Task: Add Andalou Naturals Energizing 3 In 1 Body Lotion For Men to the cart.
Action: Mouse moved to (951, 350)
Screenshot: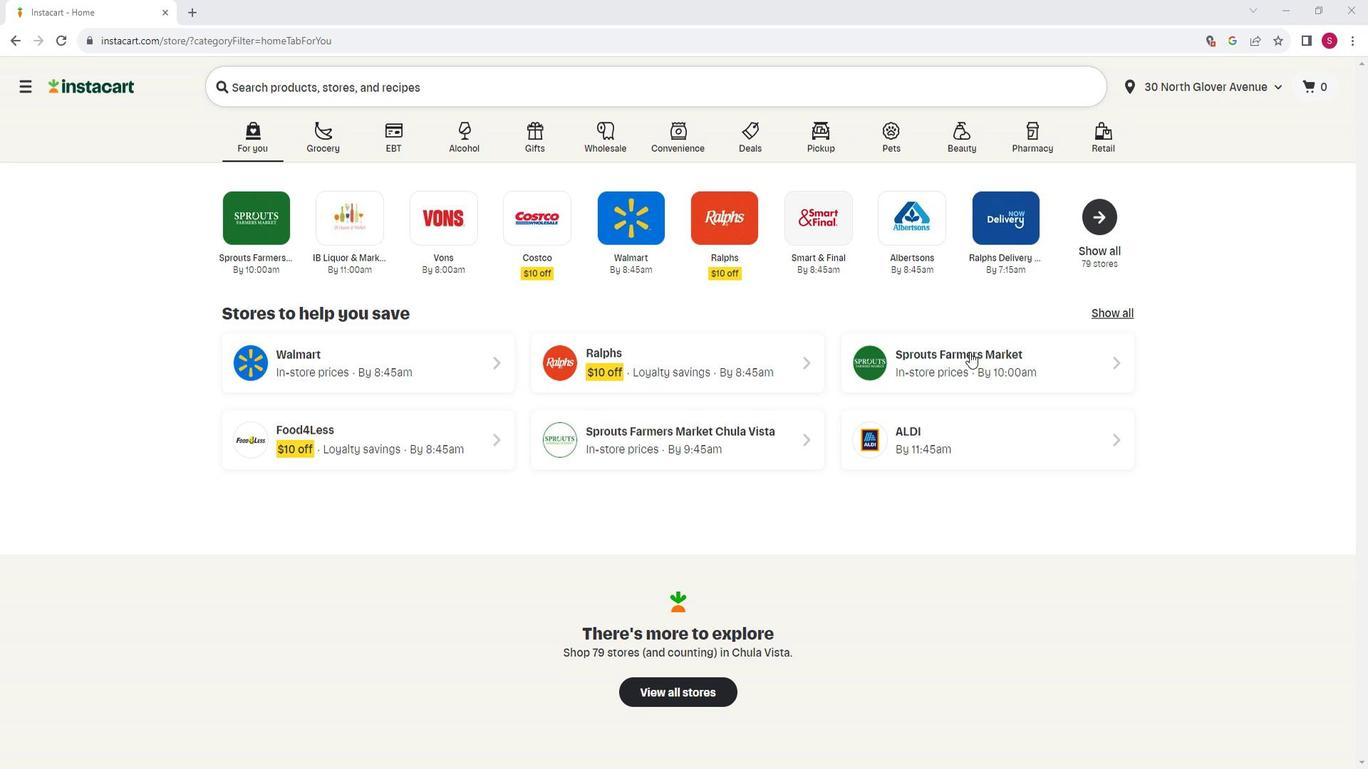 
Action: Mouse pressed left at (951, 350)
Screenshot: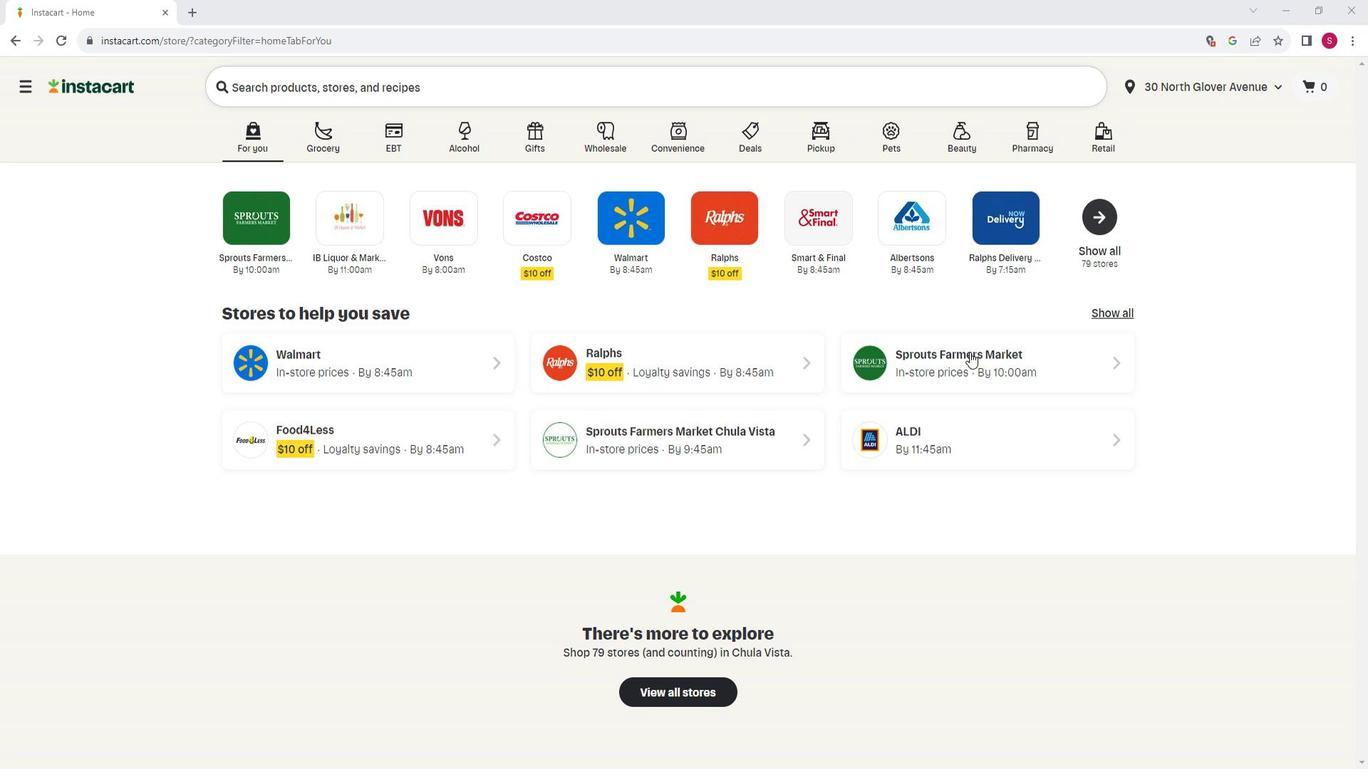 
Action: Mouse moved to (80, 518)
Screenshot: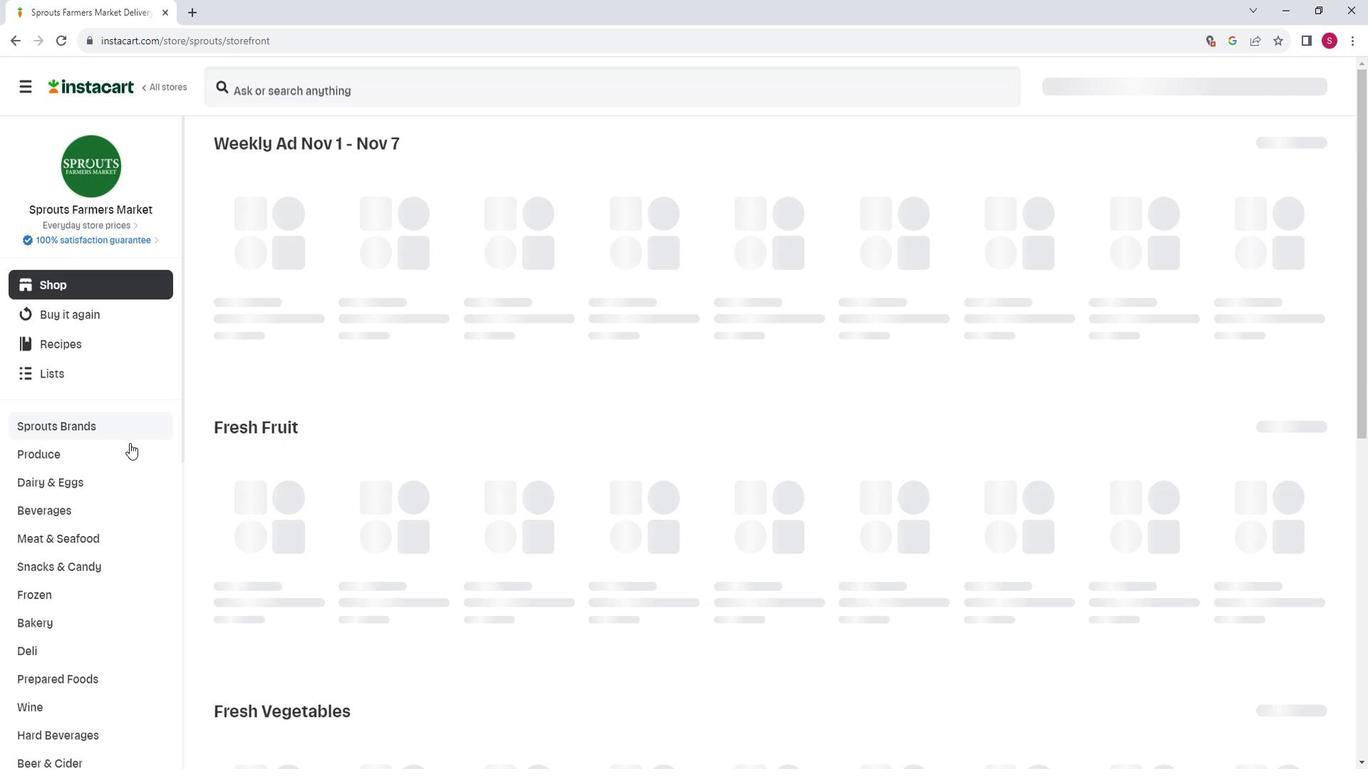 
Action: Mouse scrolled (80, 518) with delta (0, 0)
Screenshot: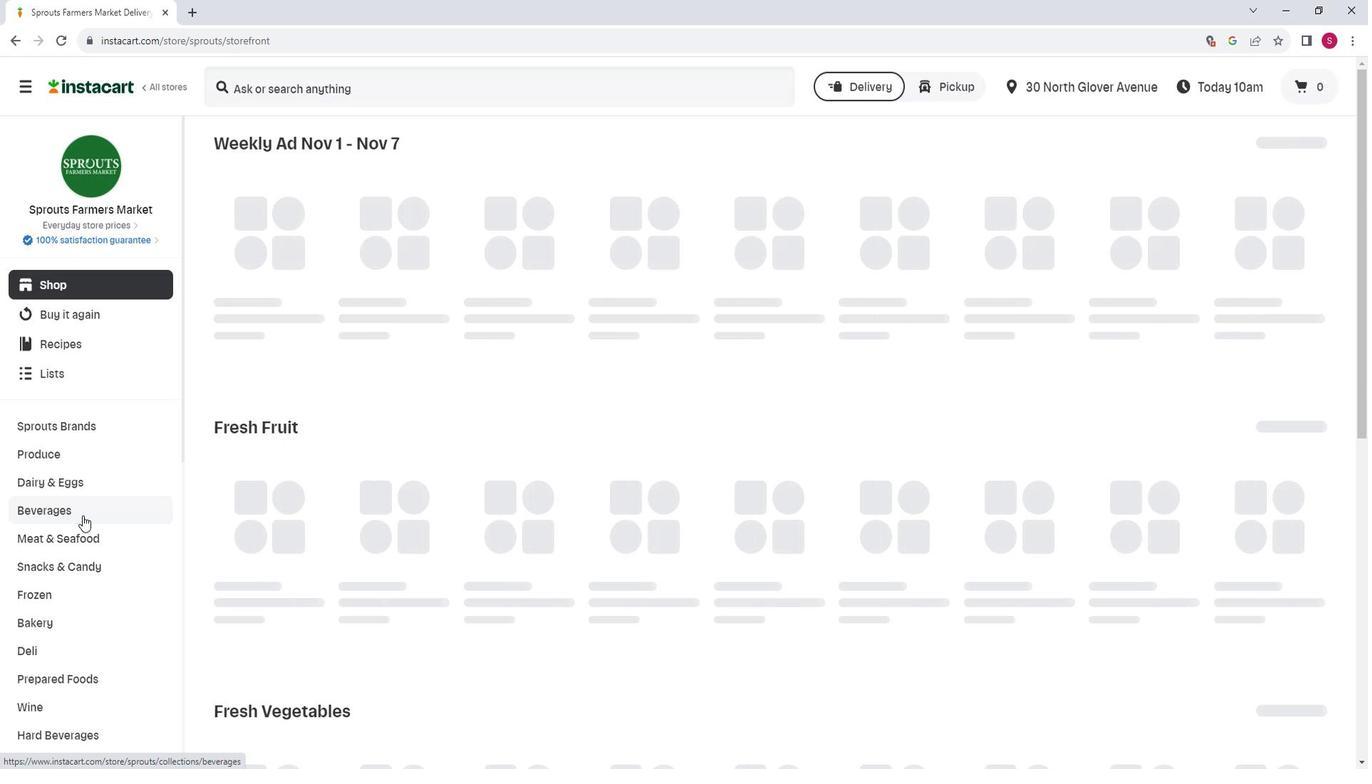 
Action: Mouse scrolled (80, 518) with delta (0, 0)
Screenshot: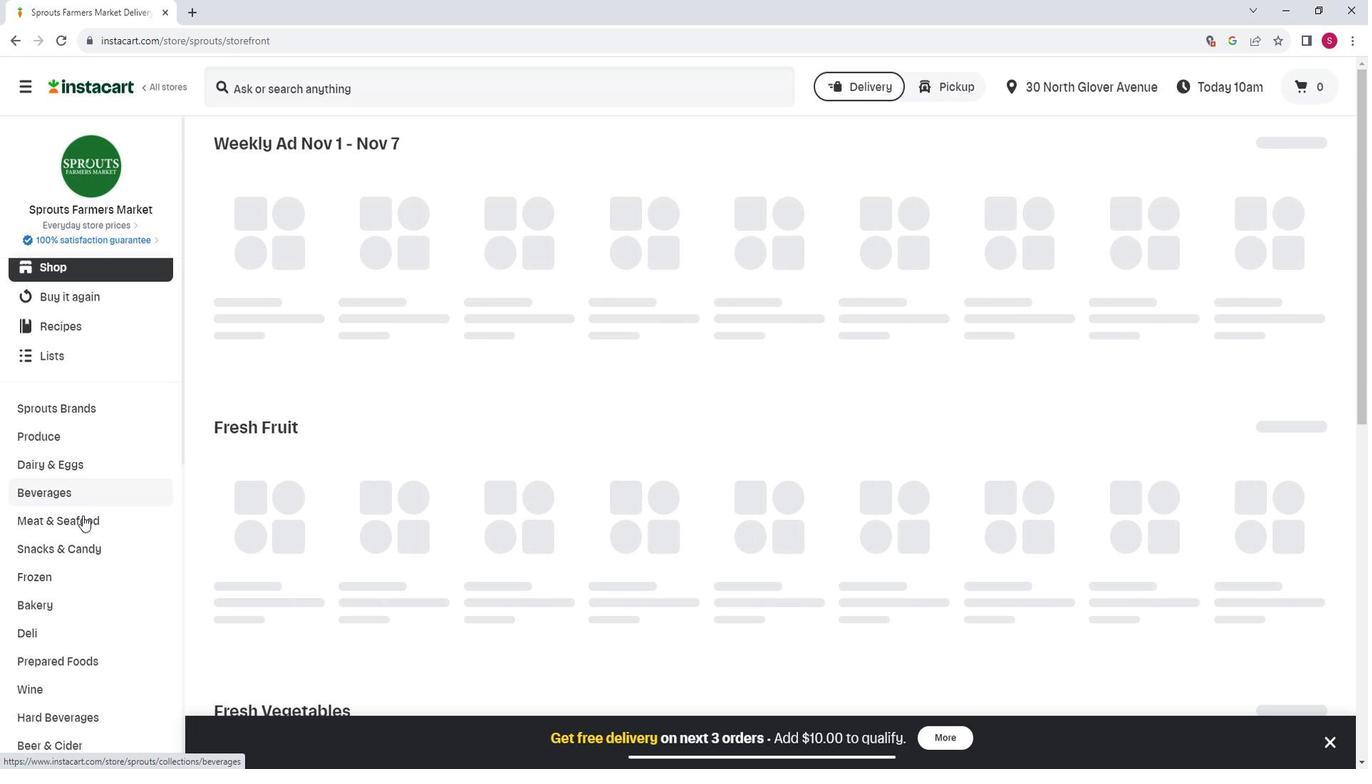 
Action: Mouse scrolled (80, 518) with delta (0, 0)
Screenshot: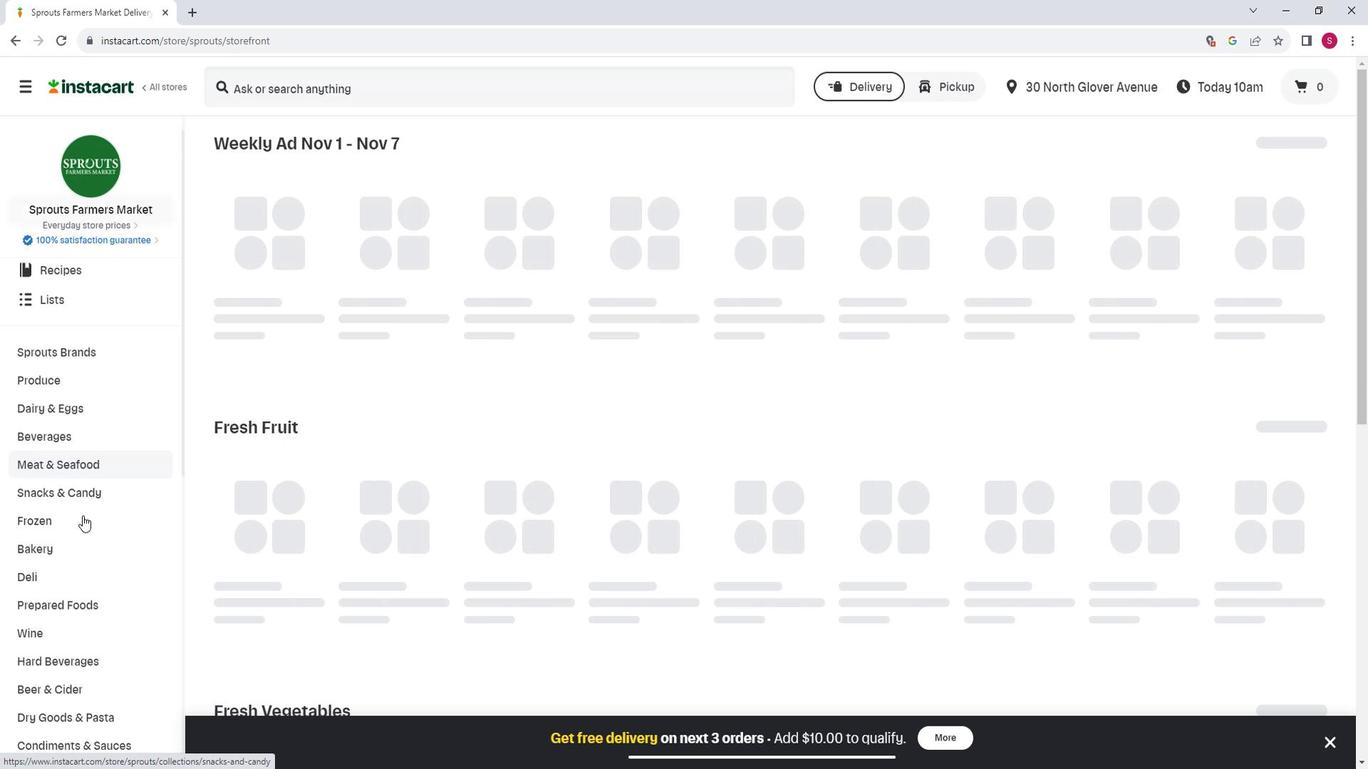 
Action: Mouse scrolled (80, 518) with delta (0, 0)
Screenshot: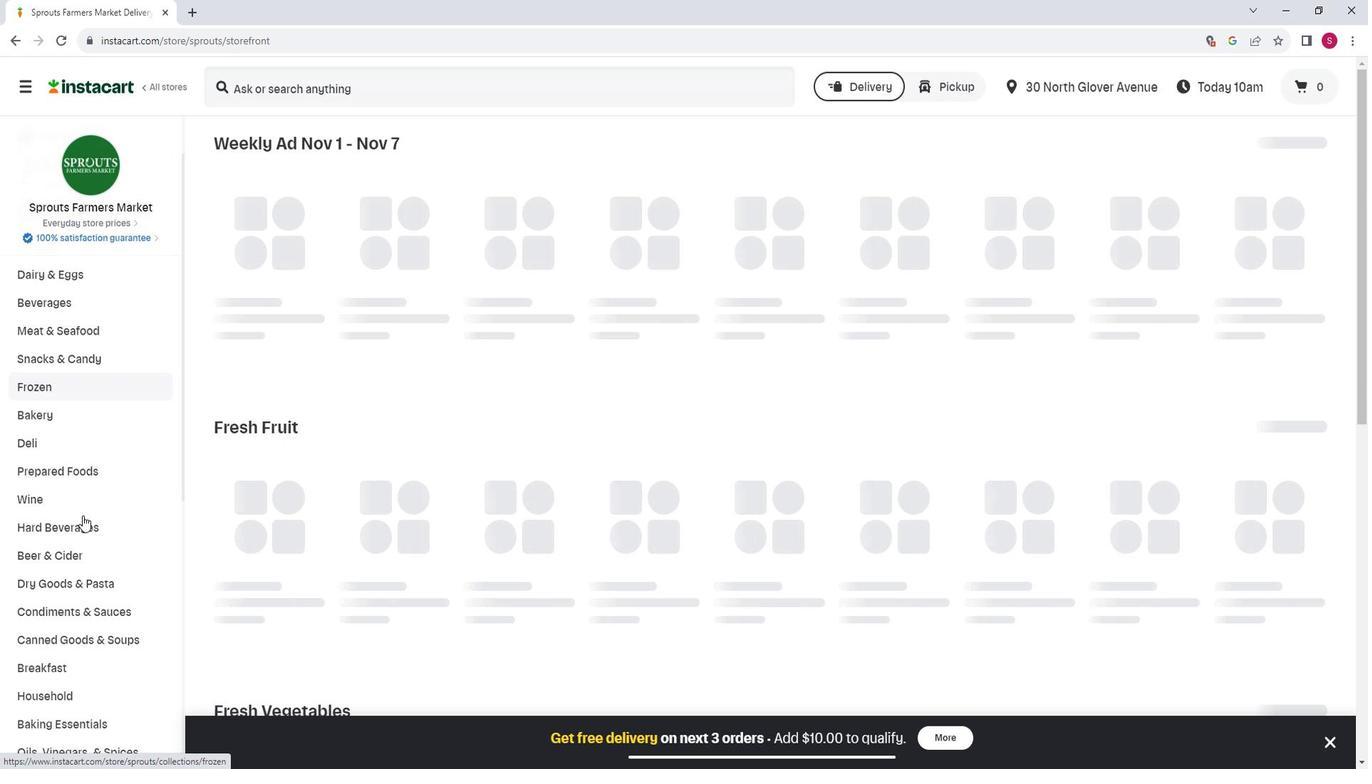 
Action: Mouse moved to (78, 609)
Screenshot: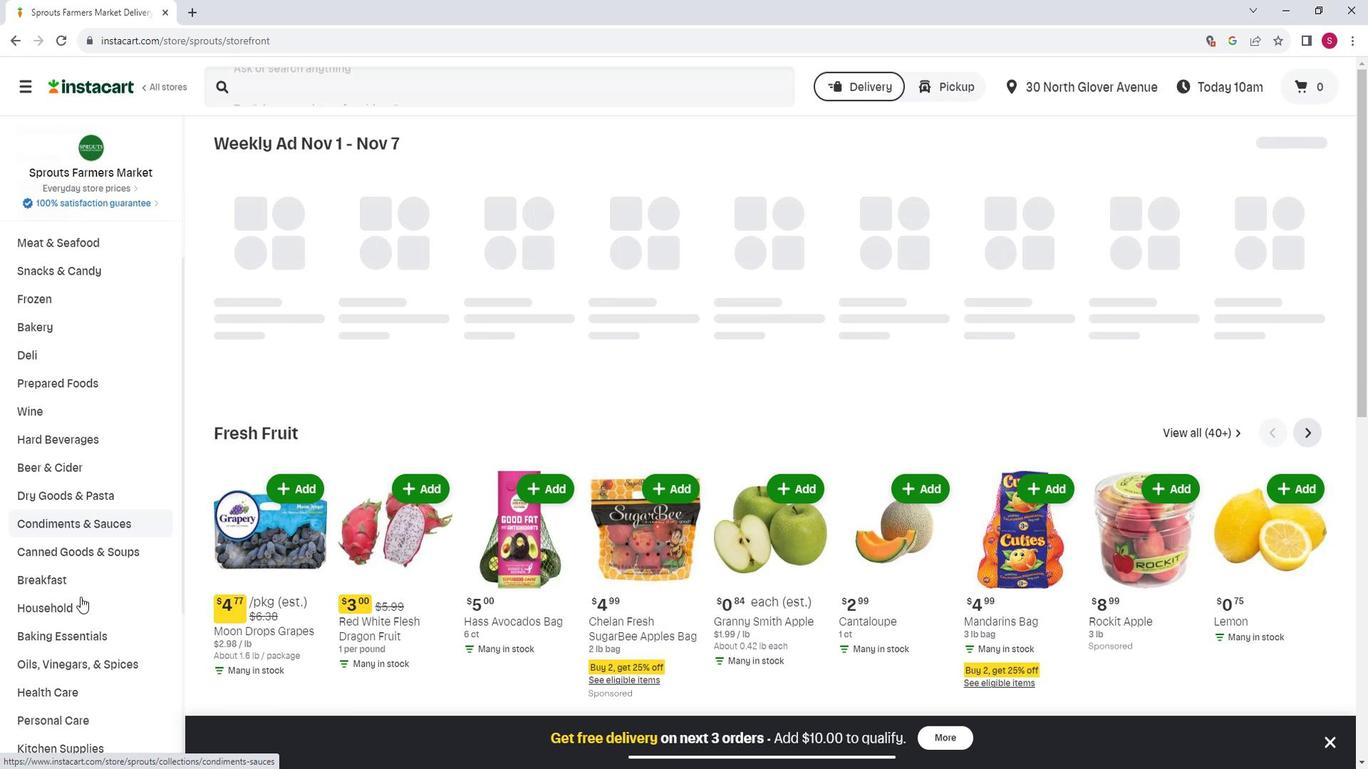 
Action: Mouse scrolled (78, 608) with delta (0, 0)
Screenshot: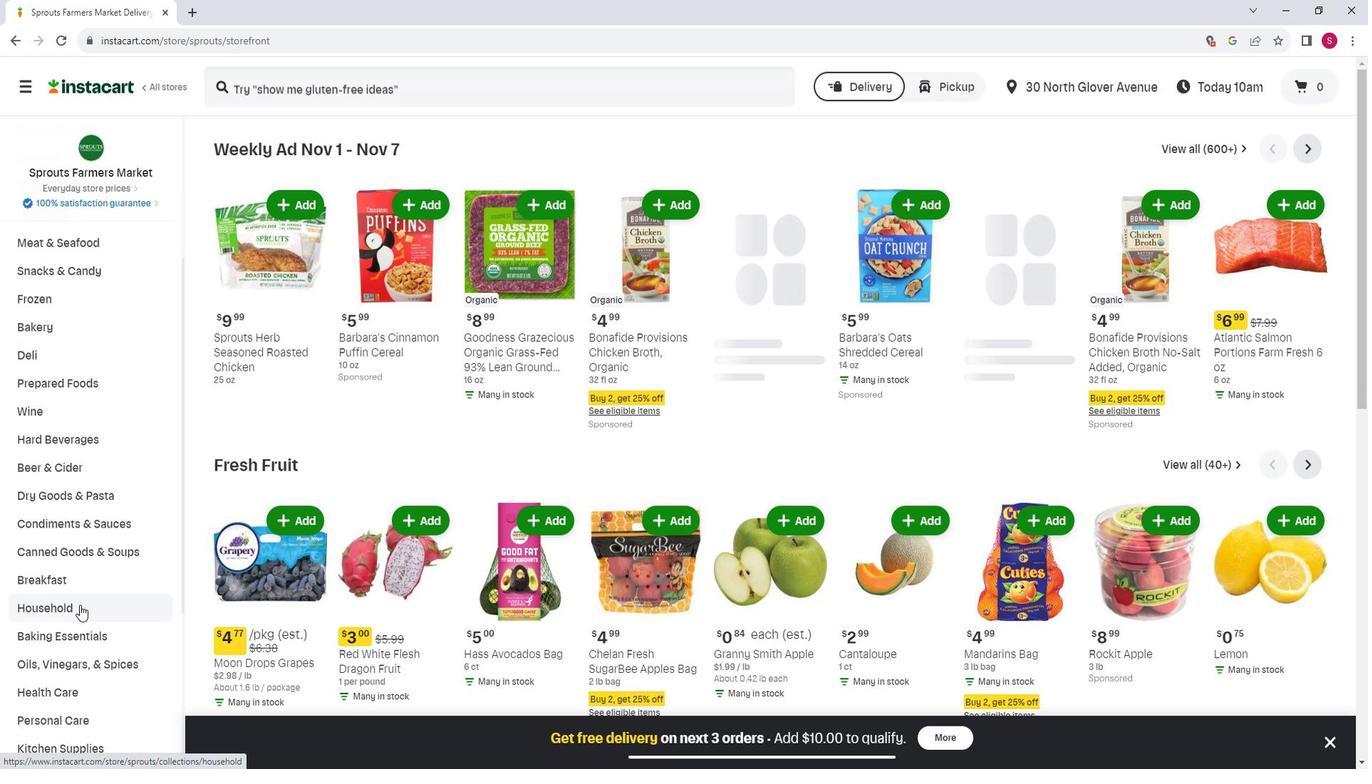 
Action: Mouse moved to (80, 645)
Screenshot: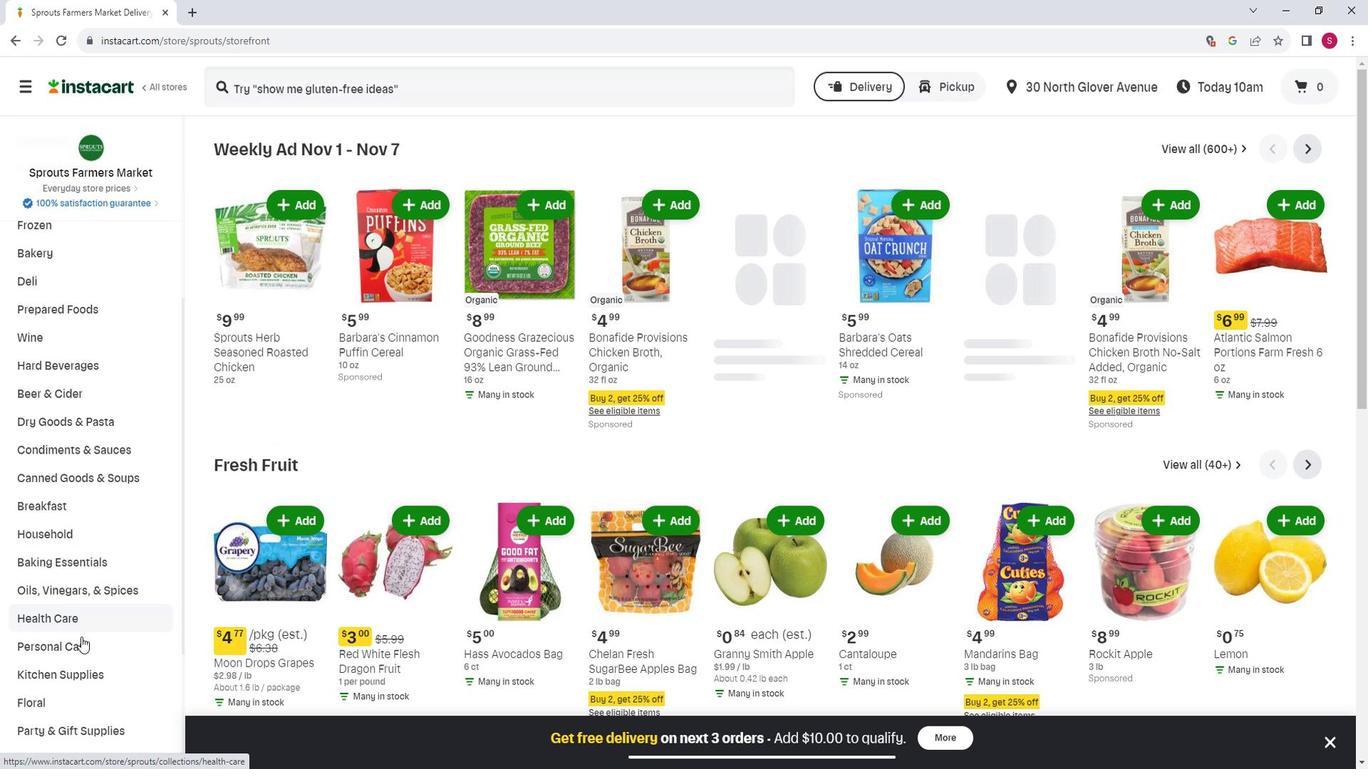 
Action: Mouse pressed left at (80, 645)
Screenshot: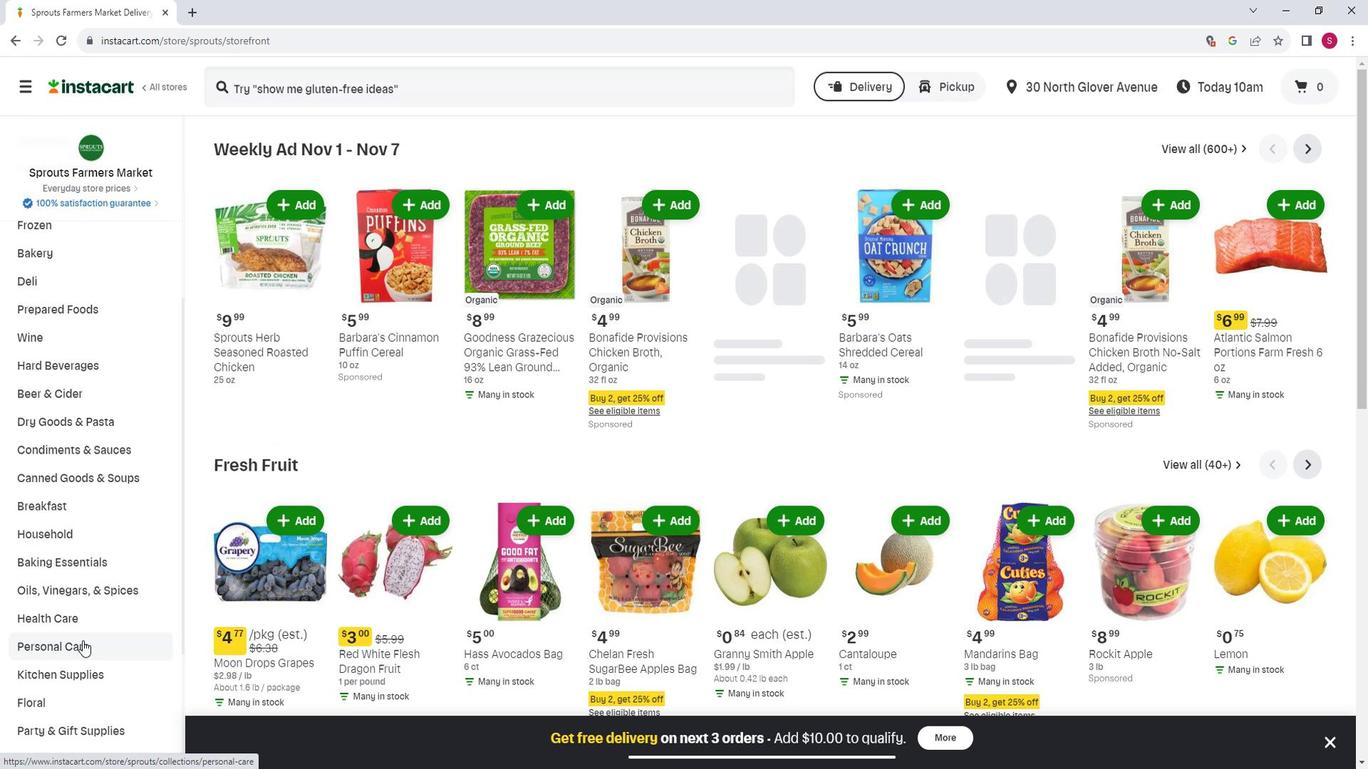 
Action: Mouse moved to (347, 186)
Screenshot: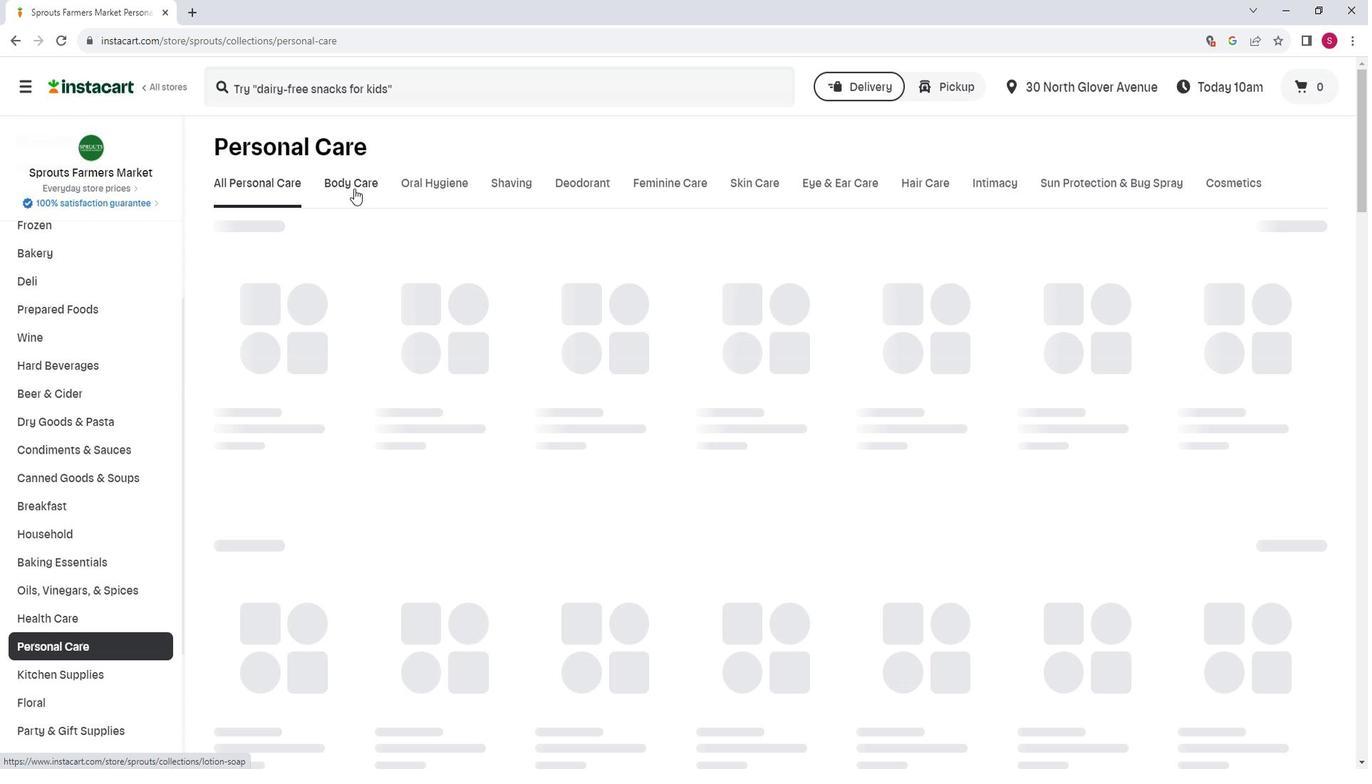 
Action: Mouse pressed left at (347, 186)
Screenshot: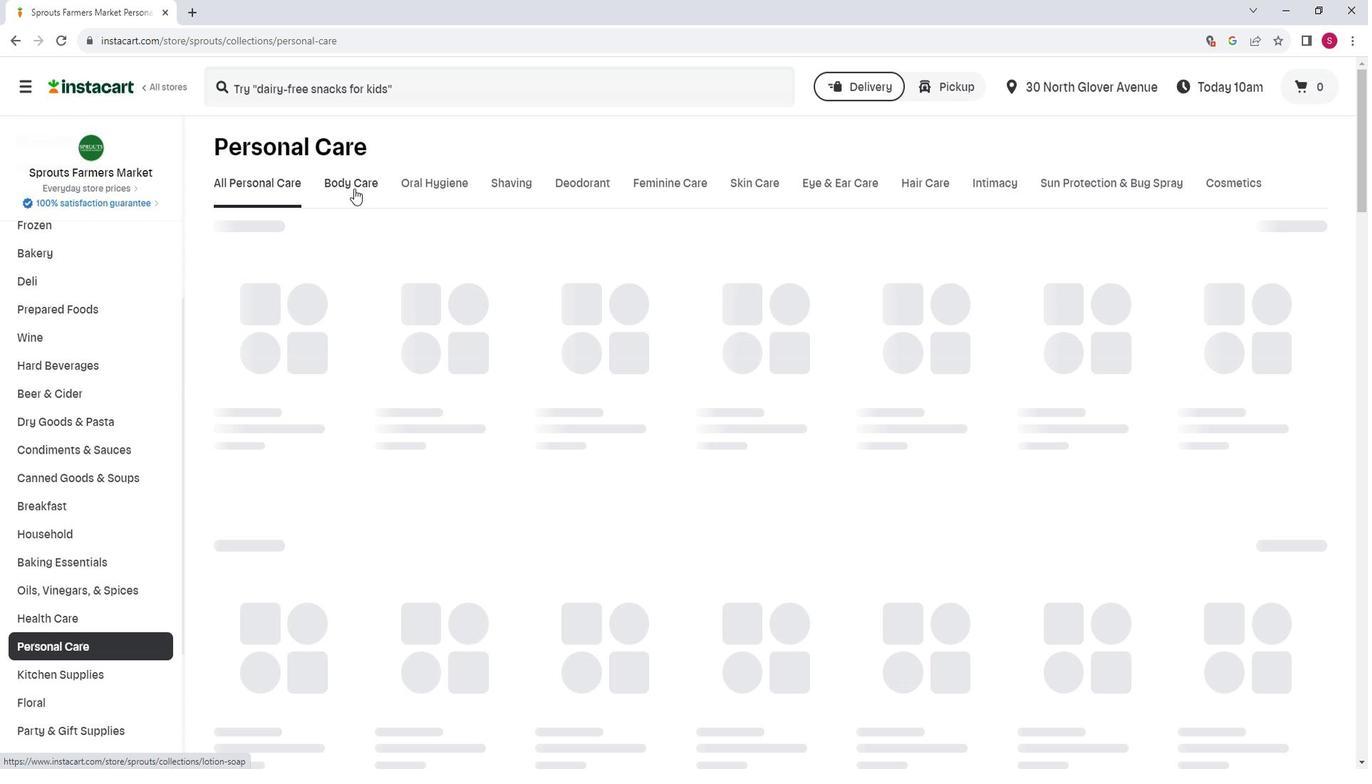 
Action: Mouse moved to (561, 253)
Screenshot: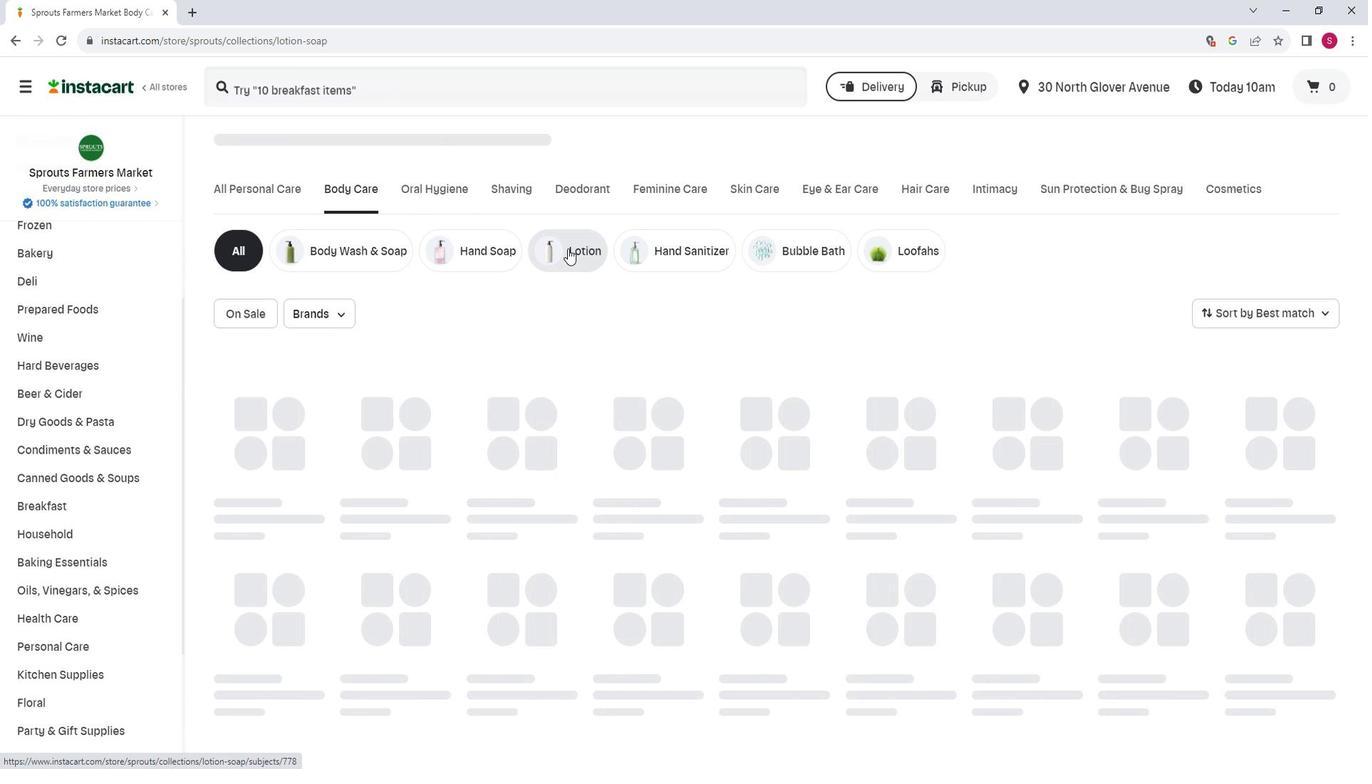 
Action: Mouse pressed left at (561, 253)
Screenshot: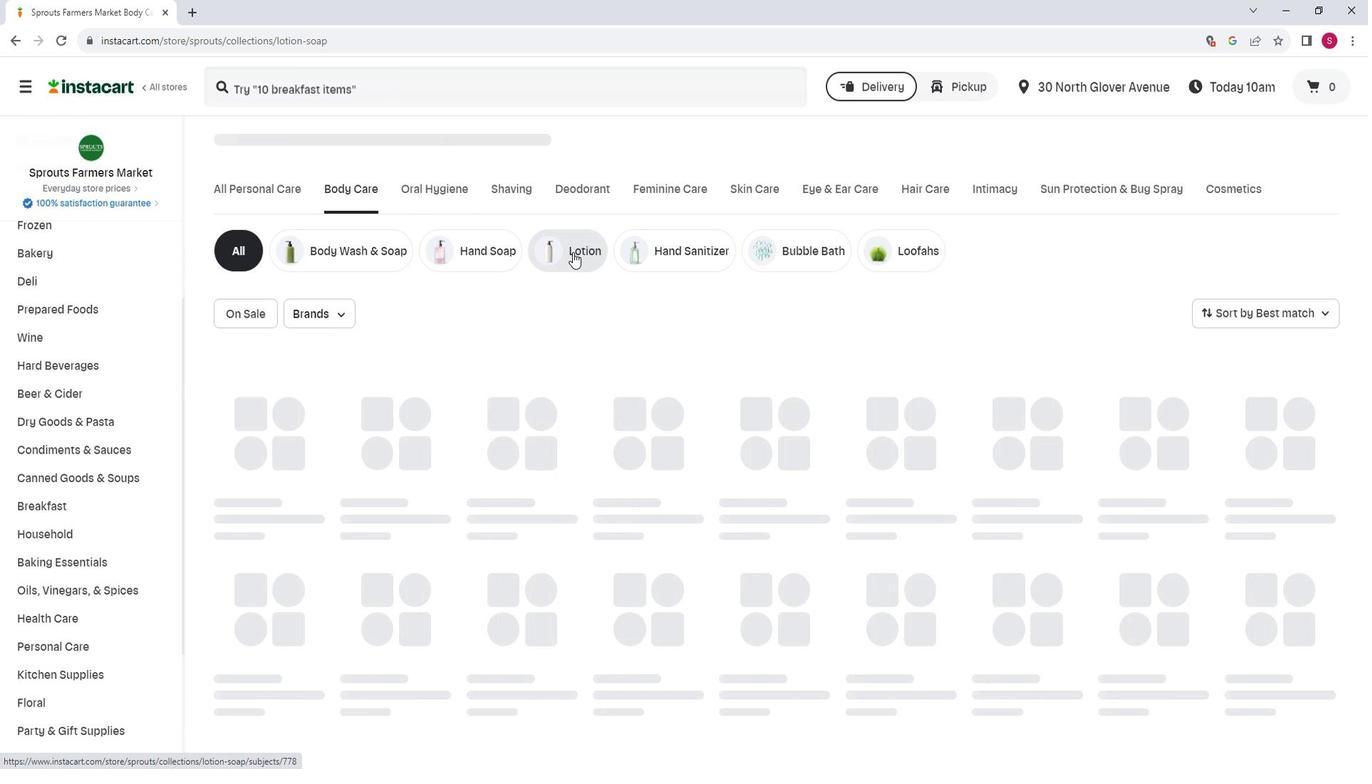 
Action: Mouse moved to (332, 88)
Screenshot: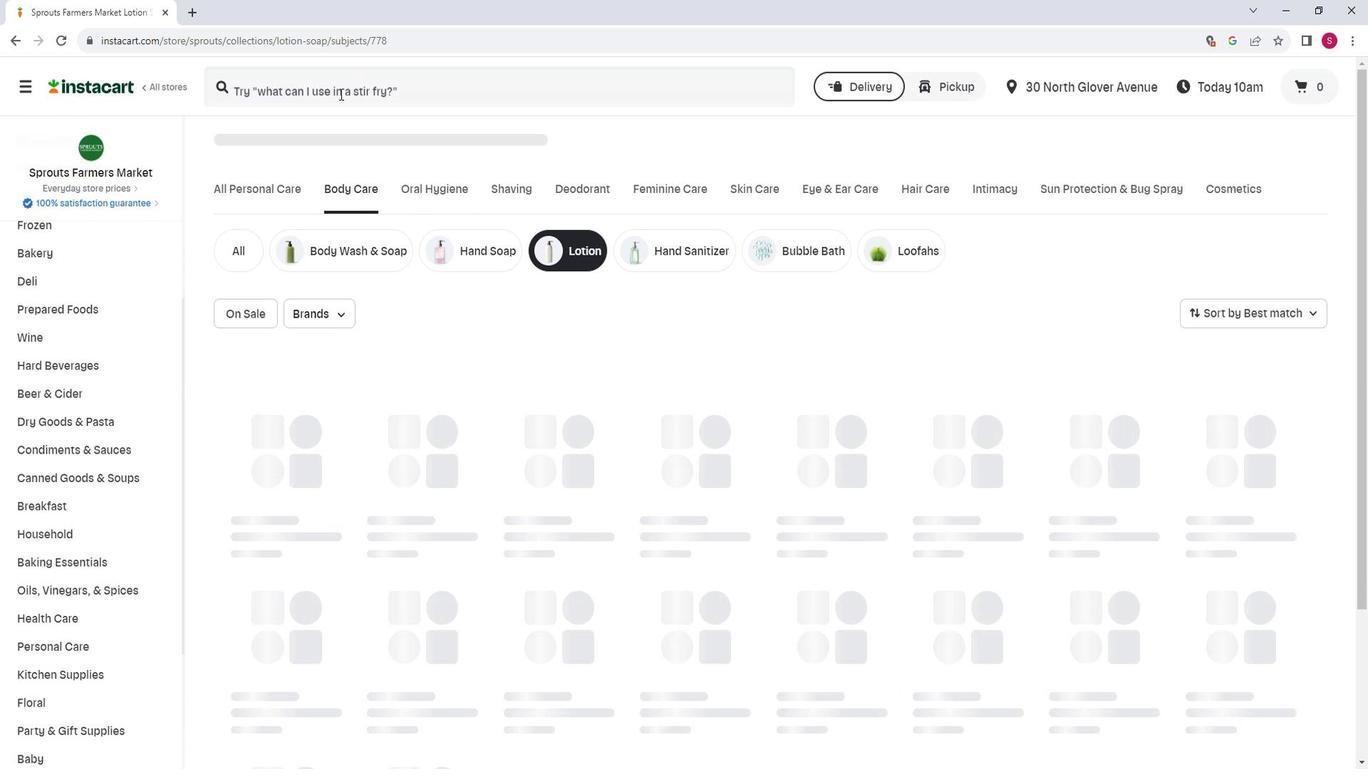 
Action: Mouse pressed left at (332, 88)
Screenshot: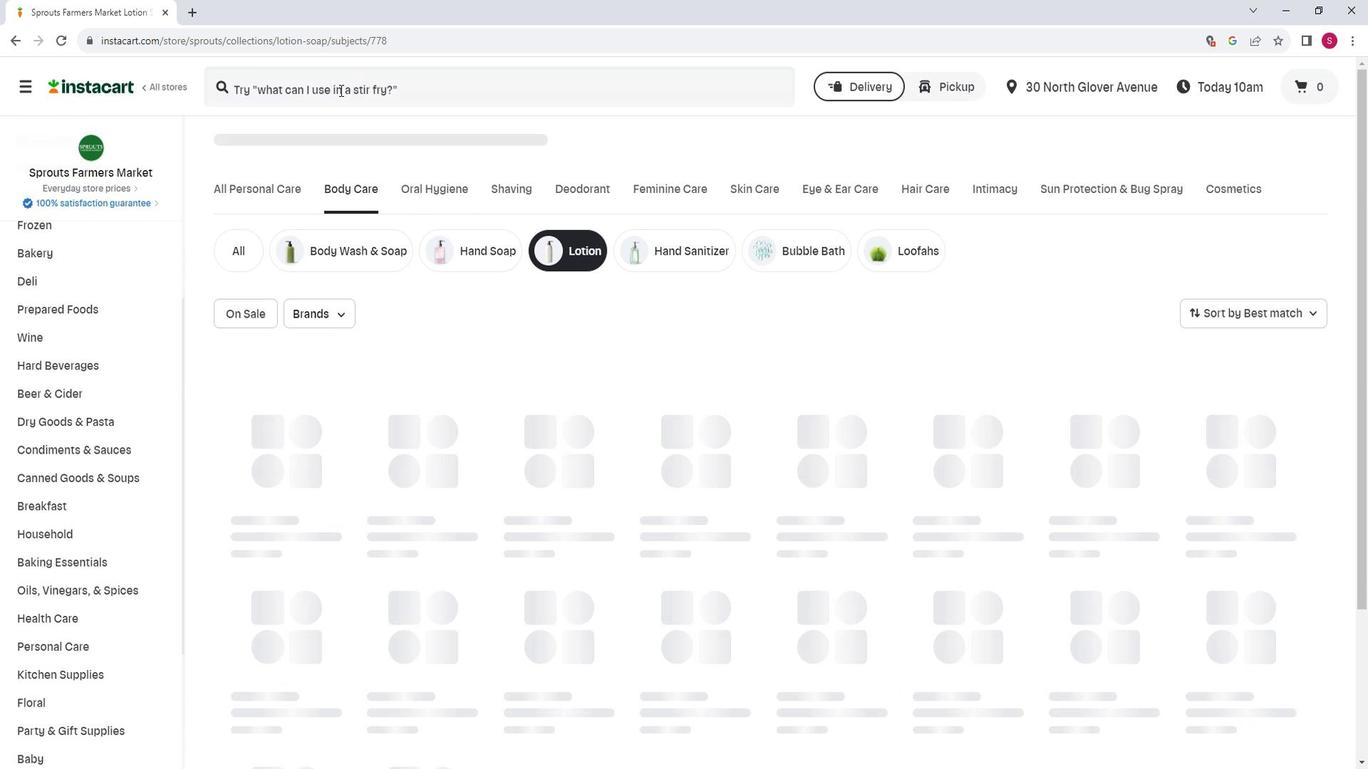 
Action: Mouse moved to (332, 87)
Screenshot: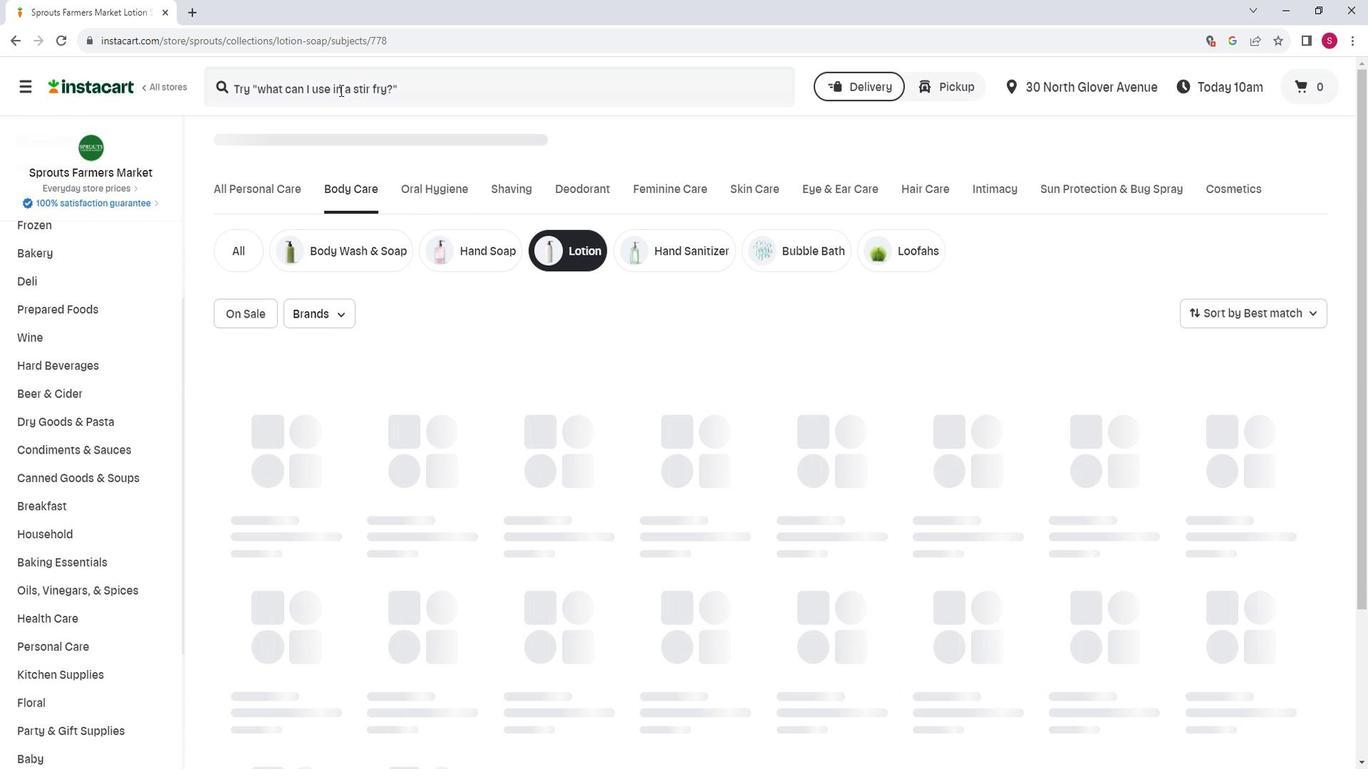 
Action: Key pressed <Key.shift>Andalou<Key.space><Key.shift>Naturals<Key.space><Key.shift>Energizing<Key.space>3<Key.space><Key.shift>In<Key.space>1<Key.space><Key.shift>Body<Key.space><Key.shift>Lotion<Key.space><Key.shift>For<Key.space><Key.shift>Men<Key.space><Key.enter>
Screenshot: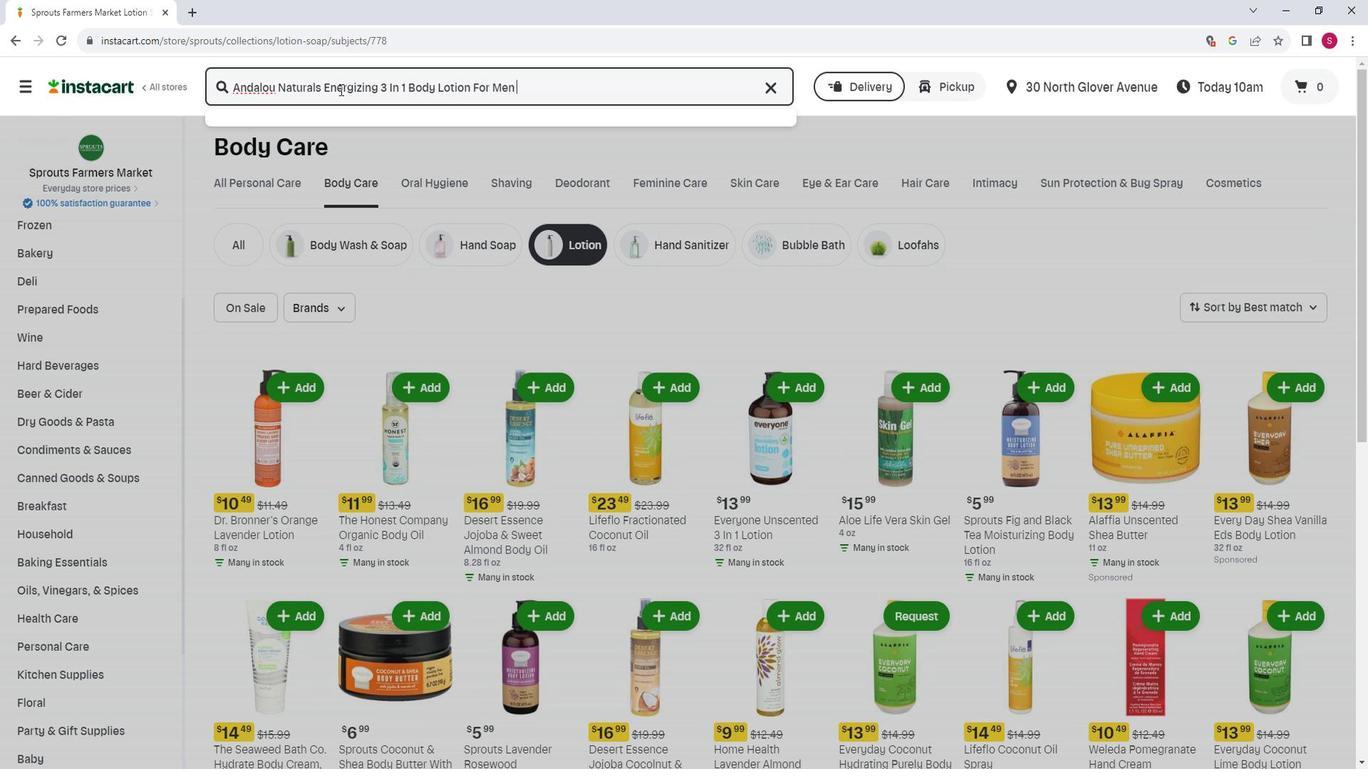 
Action: Mouse moved to (211, 260)
Screenshot: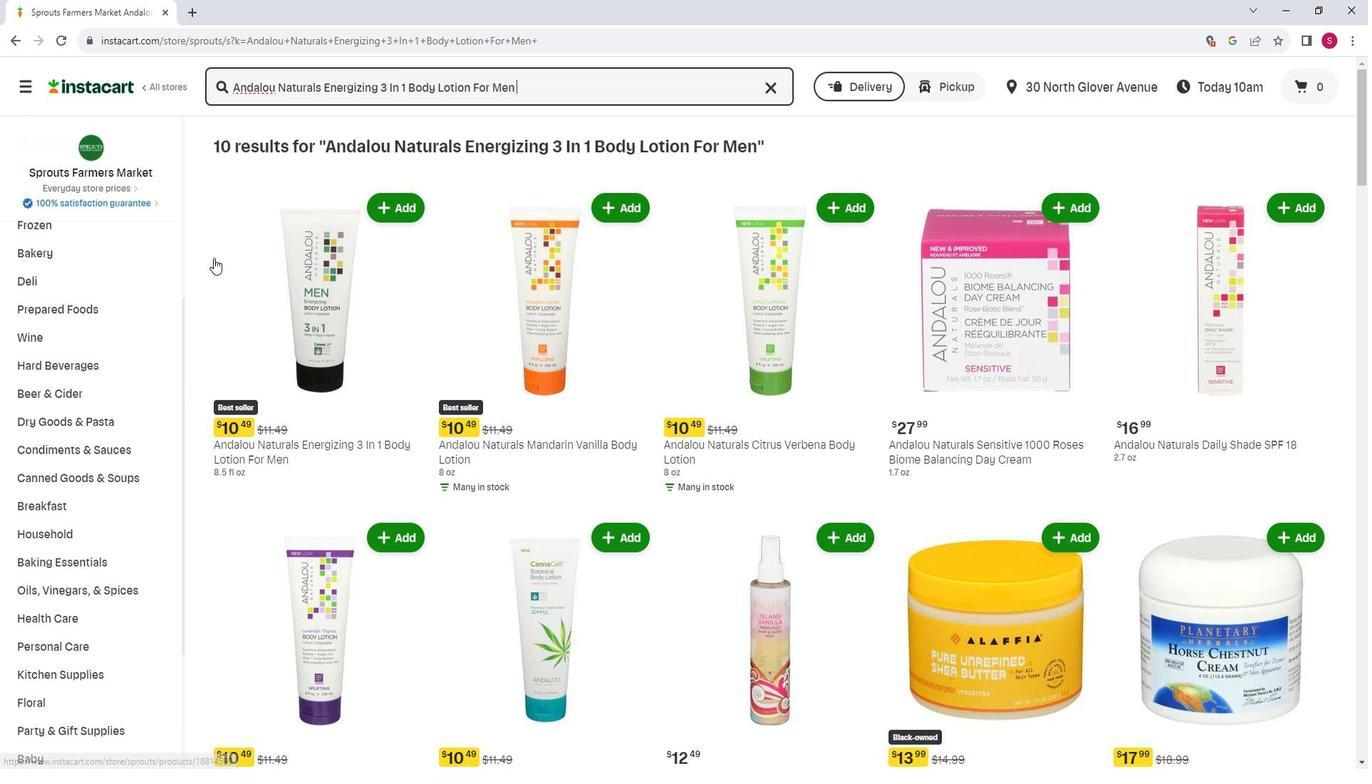 
Action: Mouse scrolled (211, 259) with delta (0, 0)
Screenshot: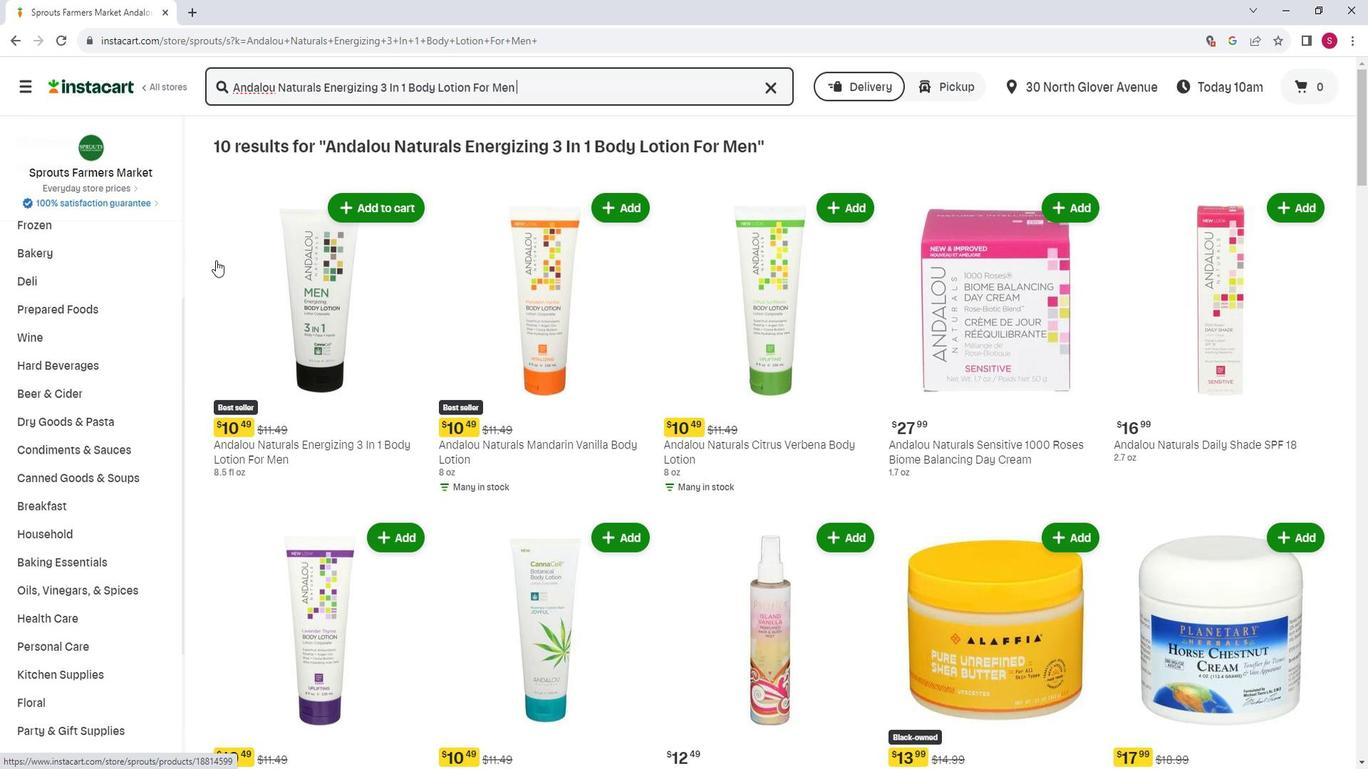 
Action: Mouse scrolled (211, 260) with delta (0, 0)
Screenshot: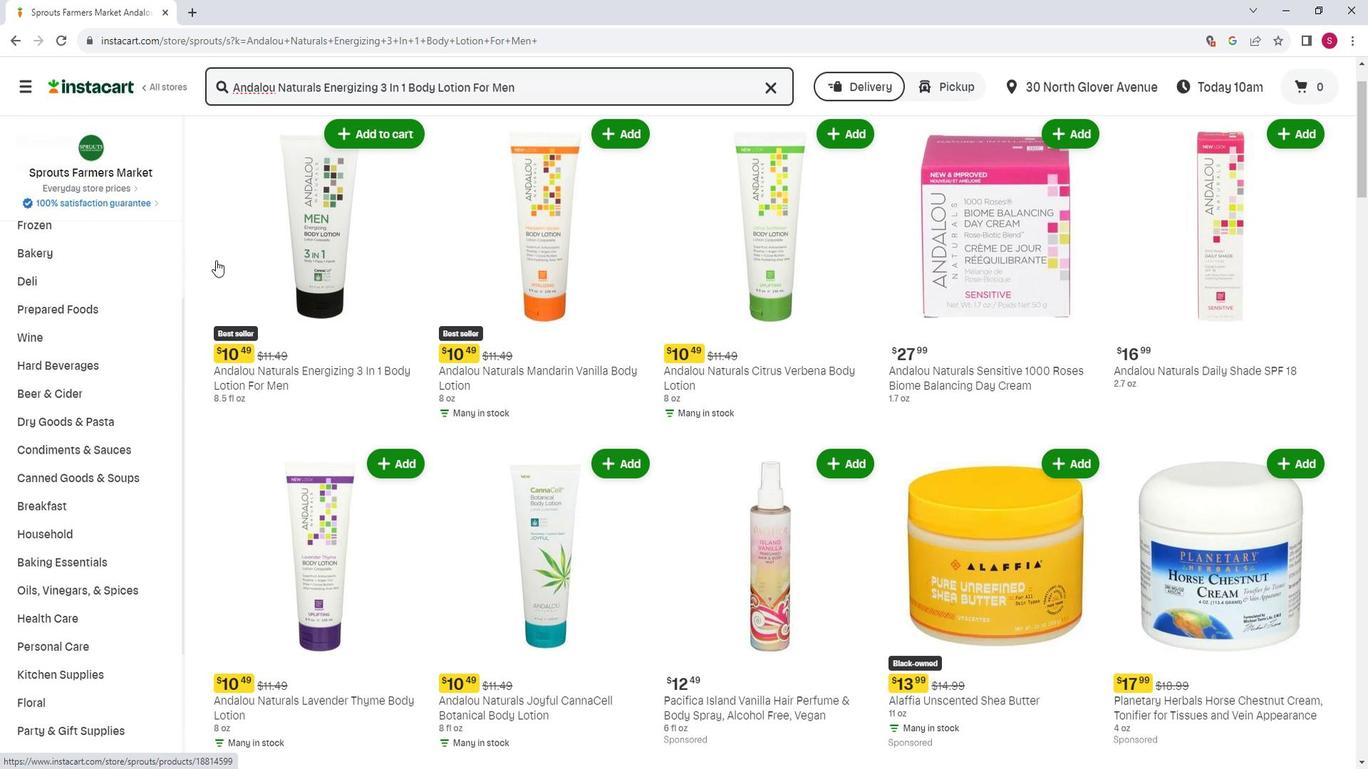
Action: Mouse moved to (395, 210)
Screenshot: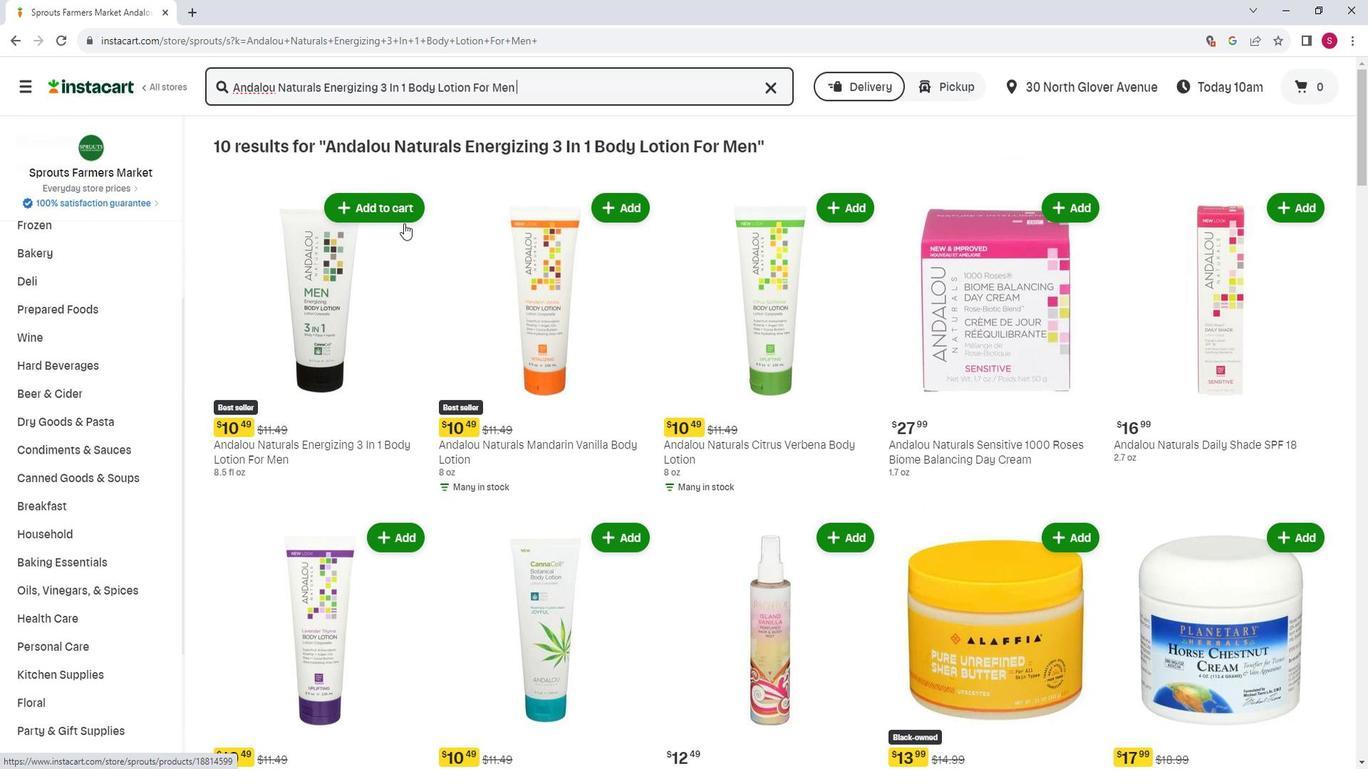 
Action: Mouse pressed left at (395, 210)
Screenshot: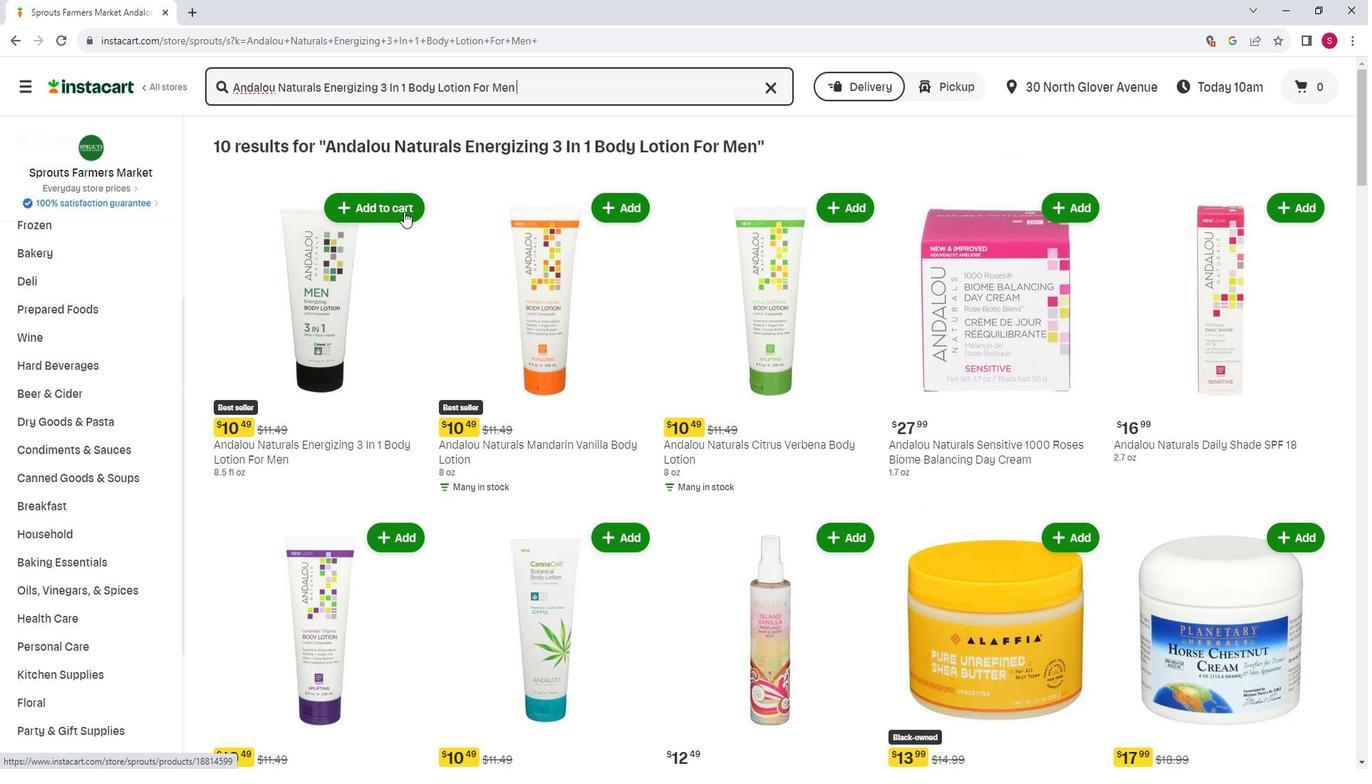
Action: Mouse moved to (467, 176)
Screenshot: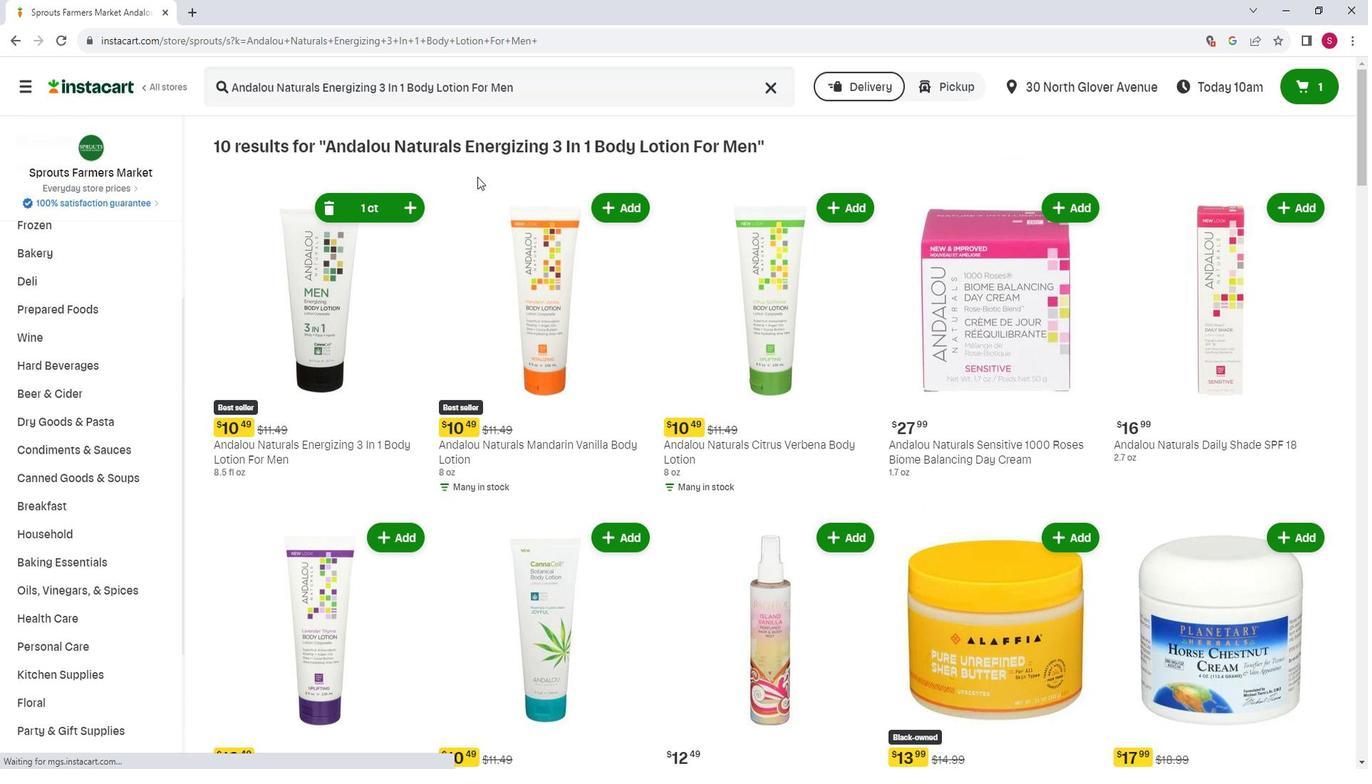 
